 Task: Order to send backward.
Action: Mouse moved to (523, 417)
Screenshot: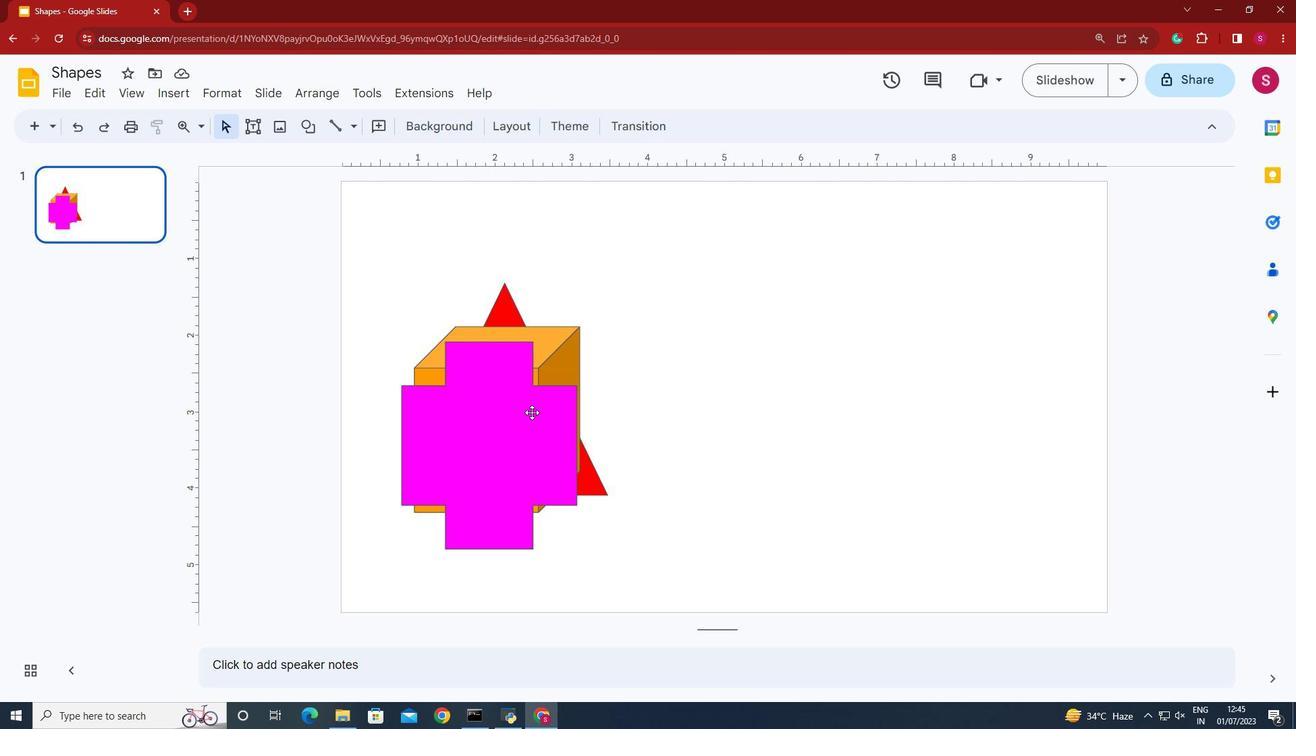 
Action: Mouse pressed left at (523, 417)
Screenshot: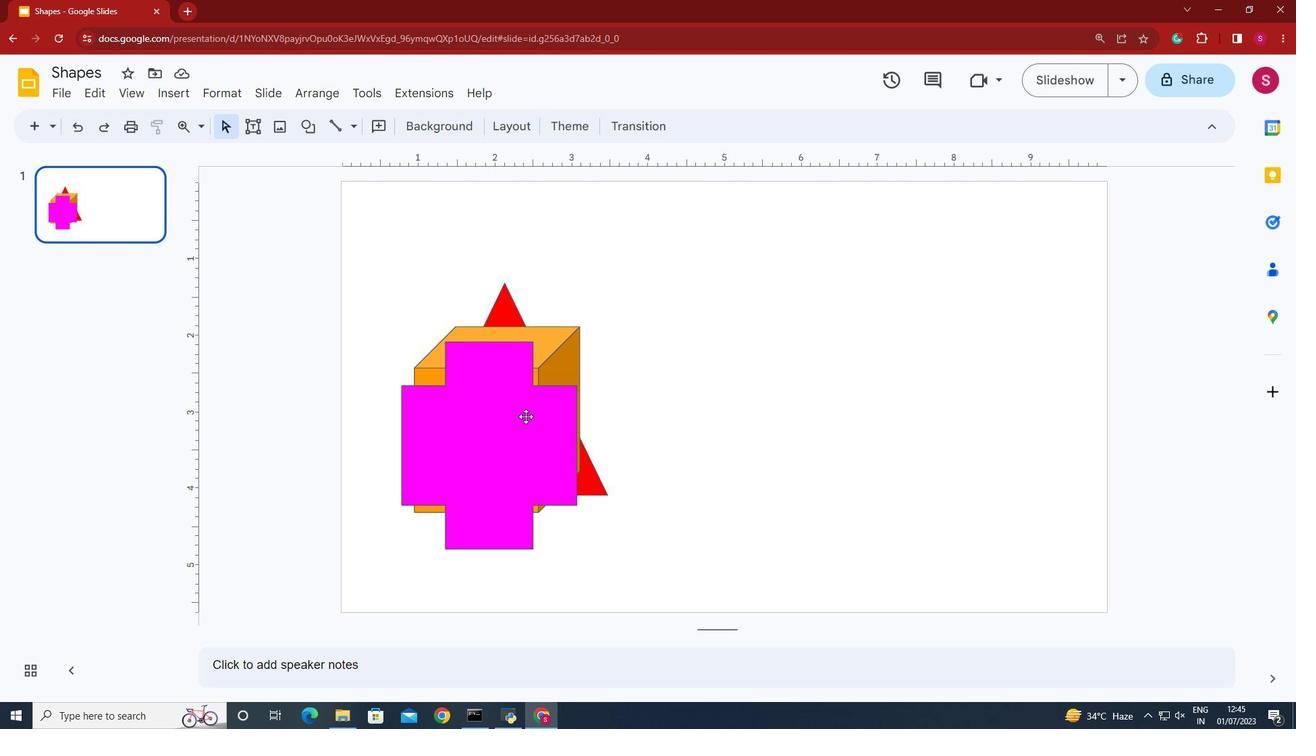 
Action: Mouse moved to (303, 95)
Screenshot: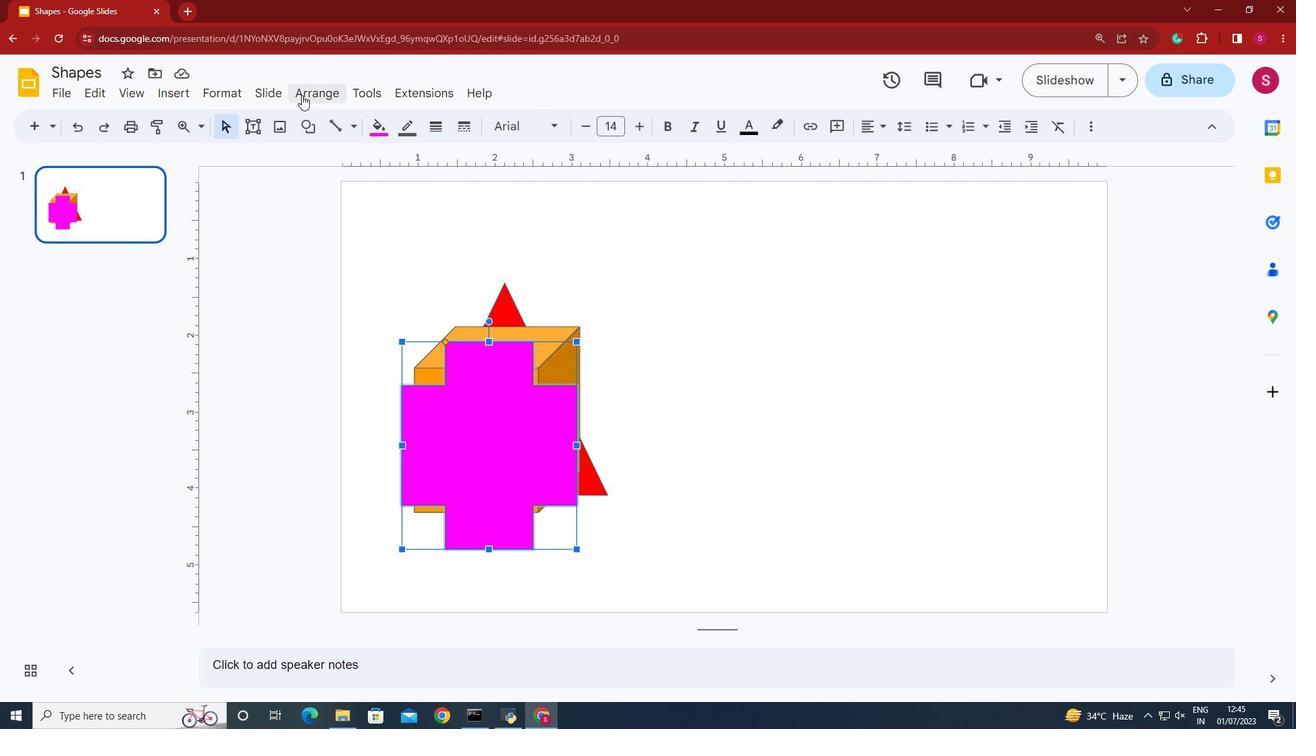
Action: Mouse pressed left at (303, 95)
Screenshot: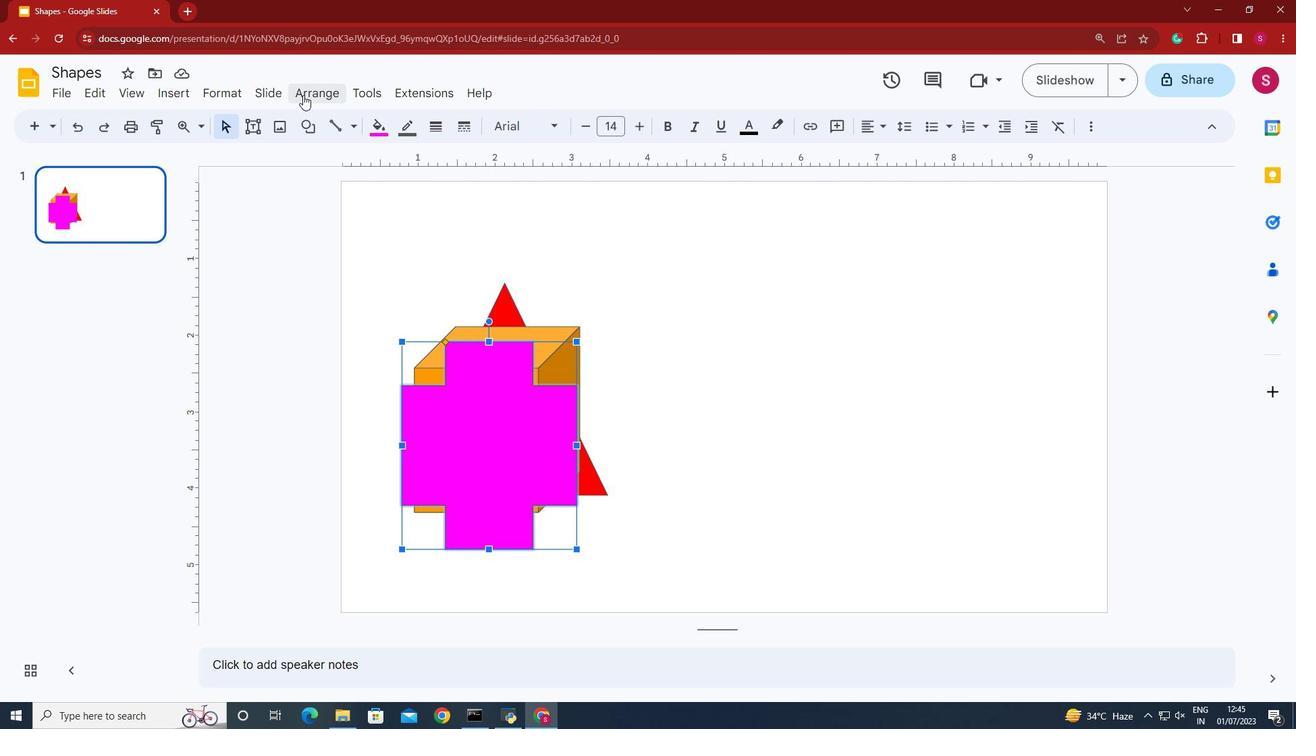 
Action: Mouse moved to (598, 179)
Screenshot: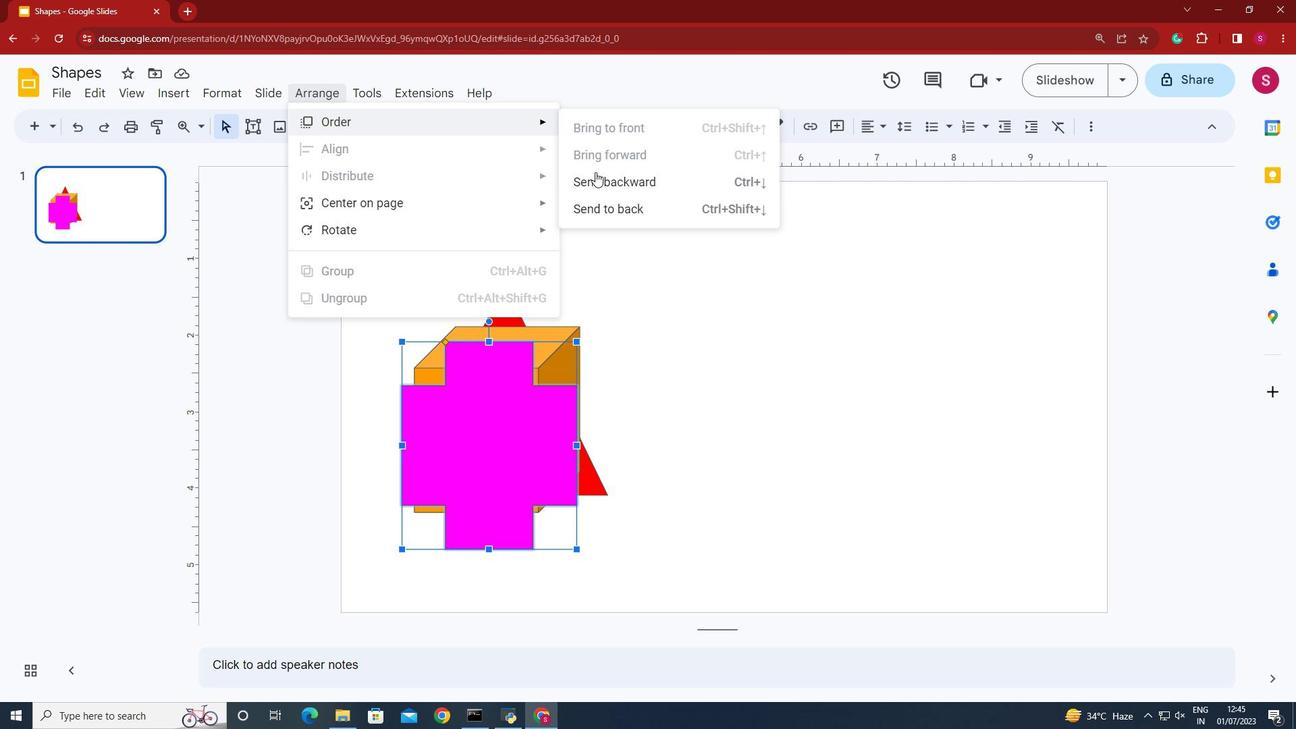 
Action: Mouse pressed left at (598, 179)
Screenshot: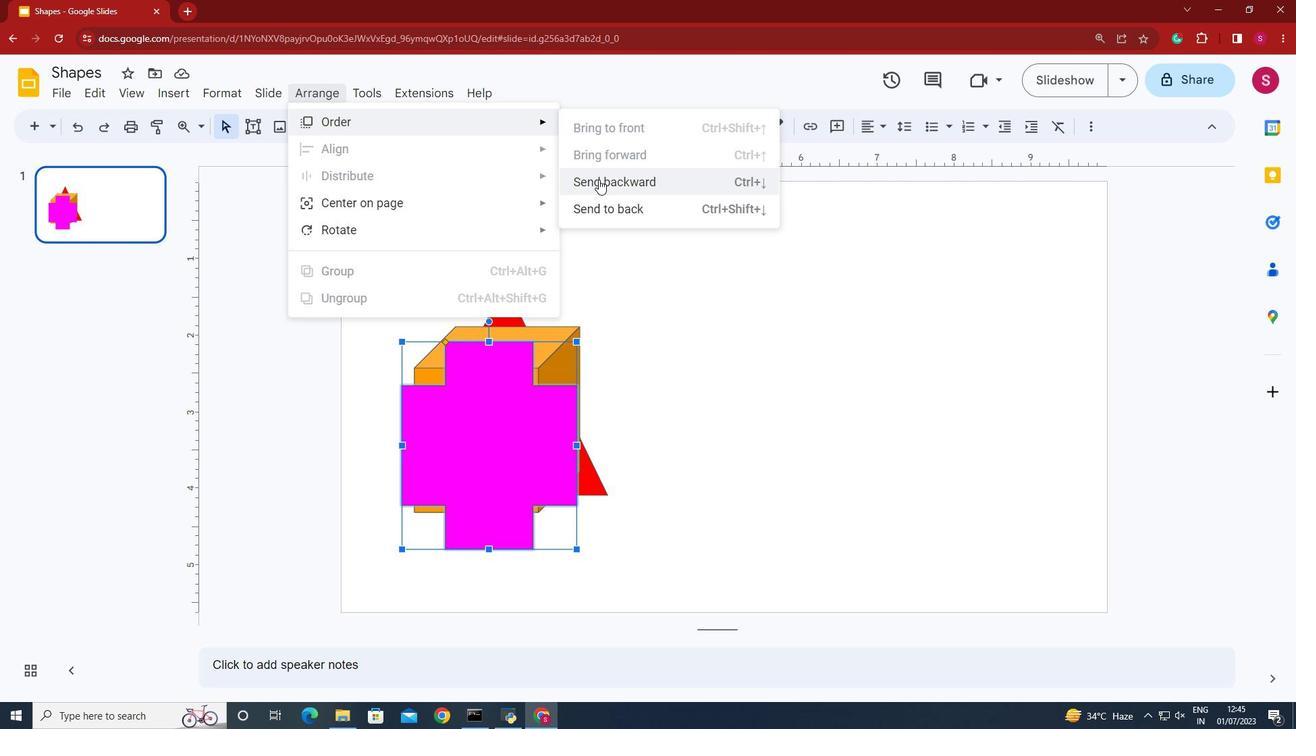 
Action: Mouse moved to (587, 309)
Screenshot: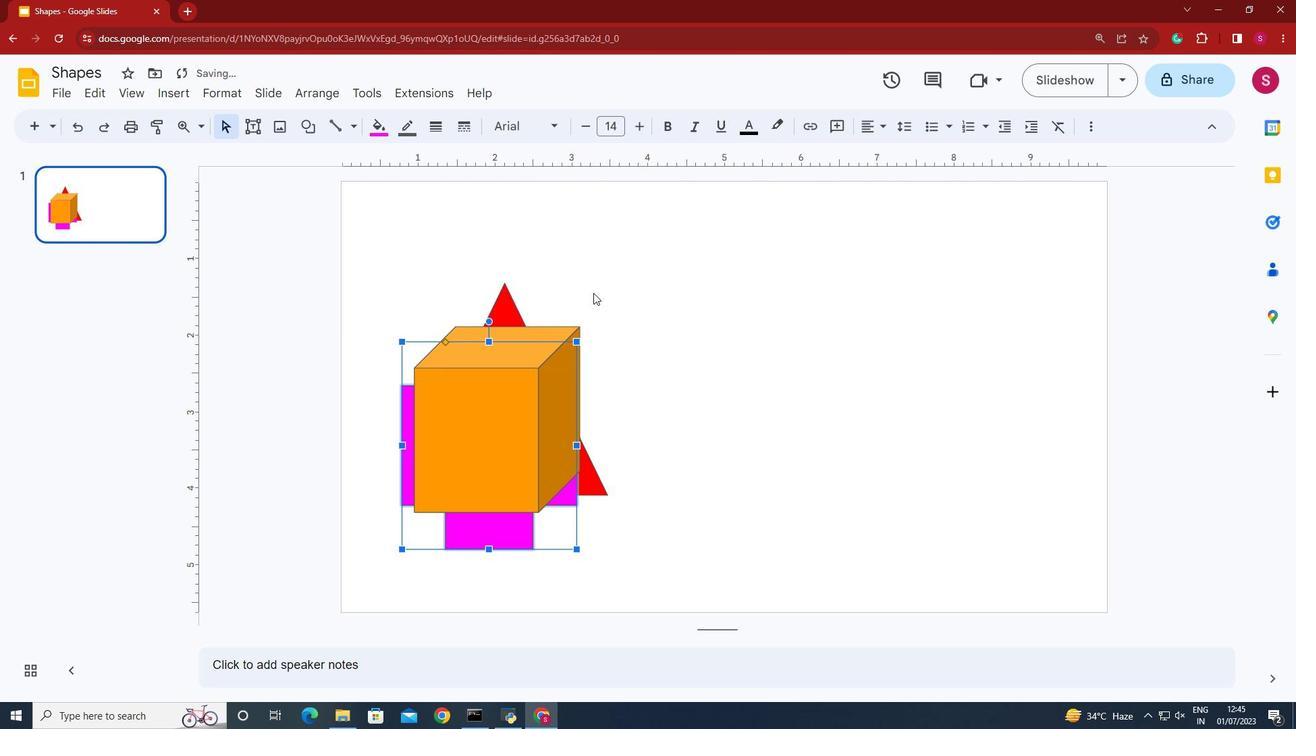 
